 Task: Open a blank google sheet and write heading  Financial Planner. Add Dates in a column and its values below  'Jan 23, Feb 23, Mar 23, Apr 23 & may23. 'Add Income in next column and its values below  $3,000, $3,200, $3,100, $3,300 & $3,500. Add Expenses in next column and its values below  $2,000, $2,300, $2,200, $2,500 & $2,800. Add savings in next column and its values below $500, $600, $500, $700 & $700. Add Investment in next column and its values below  $500, $700, $800, $900 & $1000. Add Net Saving in next column and its values below  $1000, $1200, $900, $800 & $700. Save page DashboardInvestmentbook
Action: Mouse moved to (232, 170)
Screenshot: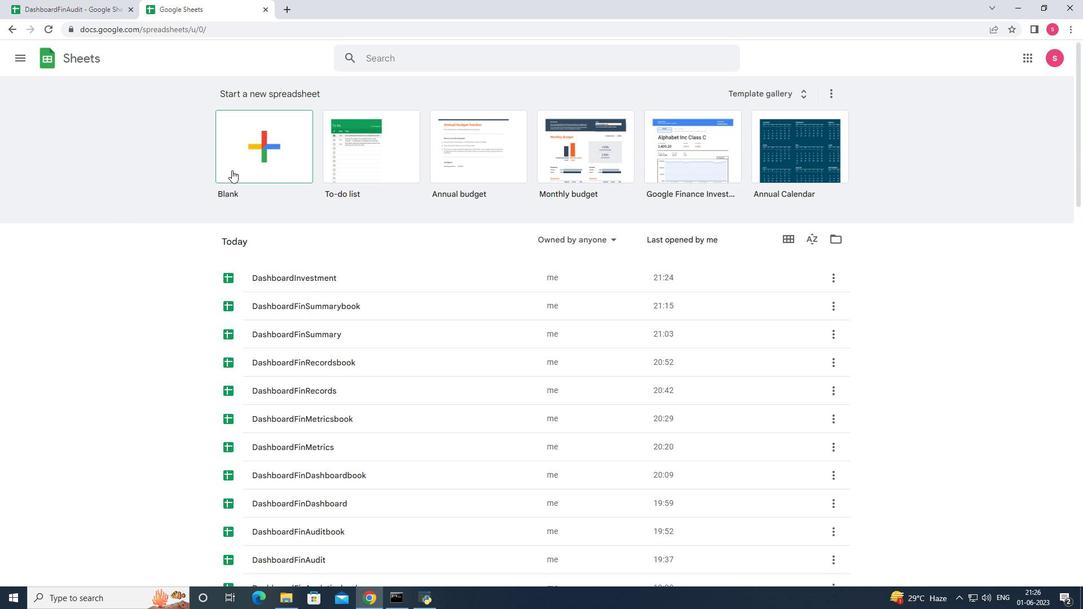 
Action: Mouse pressed left at (232, 170)
Screenshot: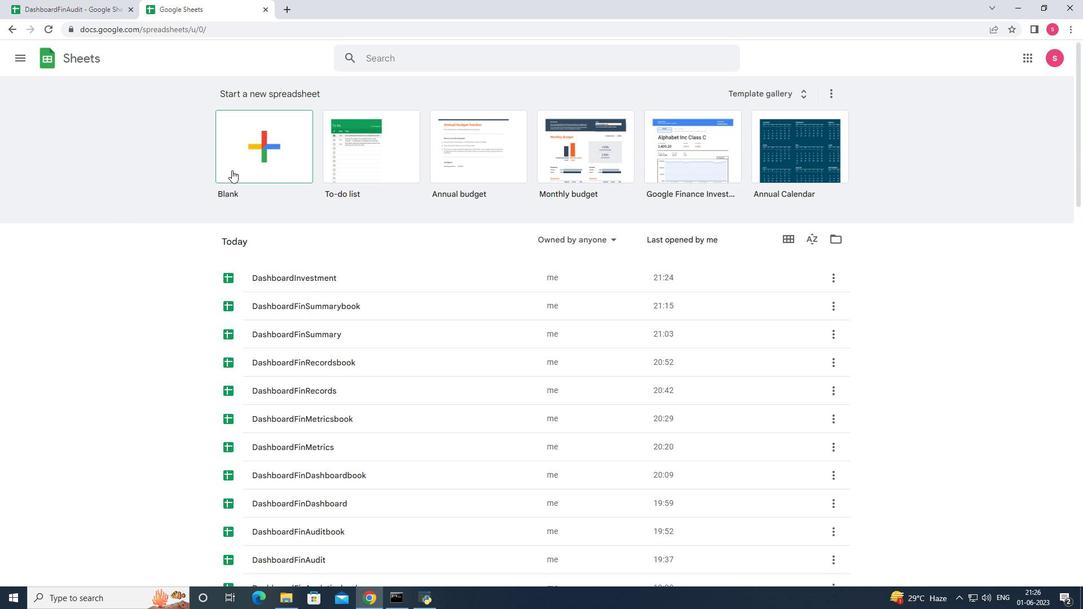 
Action: Mouse moved to (233, 170)
Screenshot: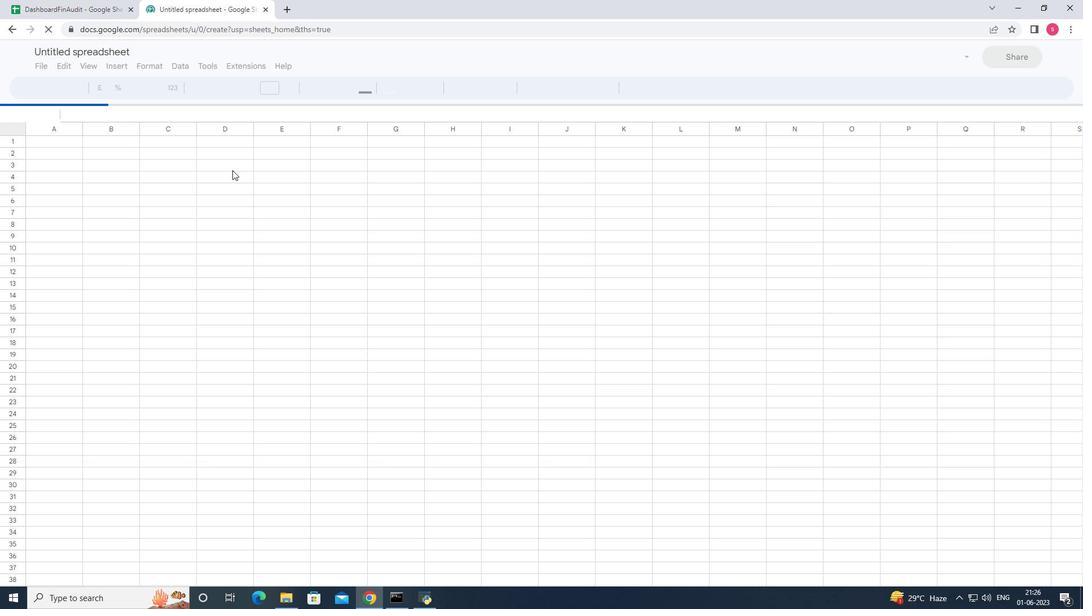 
Action: Key pressed <Key.shift>Financial<Key.space><Key.space><Key.space><Key.space><Key.space><Key.space><Key.space><Key.space><Key.space><Key.space><Key.space><Key.space><Key.space><Key.space><Key.shift>P<Key.backspace><Key.backspace><Key.backspace><Key.backspace><Key.backspace><Key.backspace><Key.backspace><Key.backspace><Key.backspace><Key.backspace><Key.backspace><Key.backspace><Key.backspace><Key.backspace><Key.backspace><Key.space><Key.shift>Planner<Key.enter><Key.shift>Dates<Key.enter><Key.shift>Jan<Key.space>23<Key.enter><Key.shift>feb<Key.space><Key.backspace><Key.backspace><Key.backspace><Key.backspace><Key.shift><Key.shift><Key.shift><Key.shift><Key.shift>Feb<Key.space>23<Key.enter><Key.shift>Mar23<Key.backspace><Key.backspace><Key.space>23<Key.enter><Key.shift>Apr<Key.space>23<Key.enter><Key.shift>May<Key.space>23<Key.enter><Key.right><Key.up><Key.up><Key.up><Key.up><Key.up><Key.up><Key.shift>Income<Key.enter><Key.down><Key.up>3000<Key.enter>3200<Key.enter>3100<Key.enter>3300<Key.enter>3500<Key.enter><Key.right><Key.up><Key.up><Key.up><Key.up><Key.up><Key.up><Key.shift><Key.shift><Key.shift><Key.shift>Expenses<Key.enter>2000<Key.enter>2300<Key.enter>2200<Key.enter>2500<Key.enter>2800<Key.enter><Key.right><Key.up><Key.up><Key.up><Key.up><Key.up><Key.up><Key.shift>Savings<Key.enter>500<Key.enter>600<Key.enter>500<Key.enter>700<Key.enter>700<Key.enter><Key.right><Key.up><Key.up><Key.up><Key.up><Key.up><Key.up><Key.shift>Investment<Key.enter>500<Key.enter>700<Key.enter>800<Key.enter>900<Key.enter>1000<Key.enter><Key.right><Key.up><Key.up><Key.up><Key.up><Key.up><Key.up><Key.shift>Net<Key.space><Key.shift>Saving<Key.down>1000<Key.enter>12000<Key.backspace><Key.enter>900<Key.enter>800<Key.enter>700<Key.right>
Screenshot: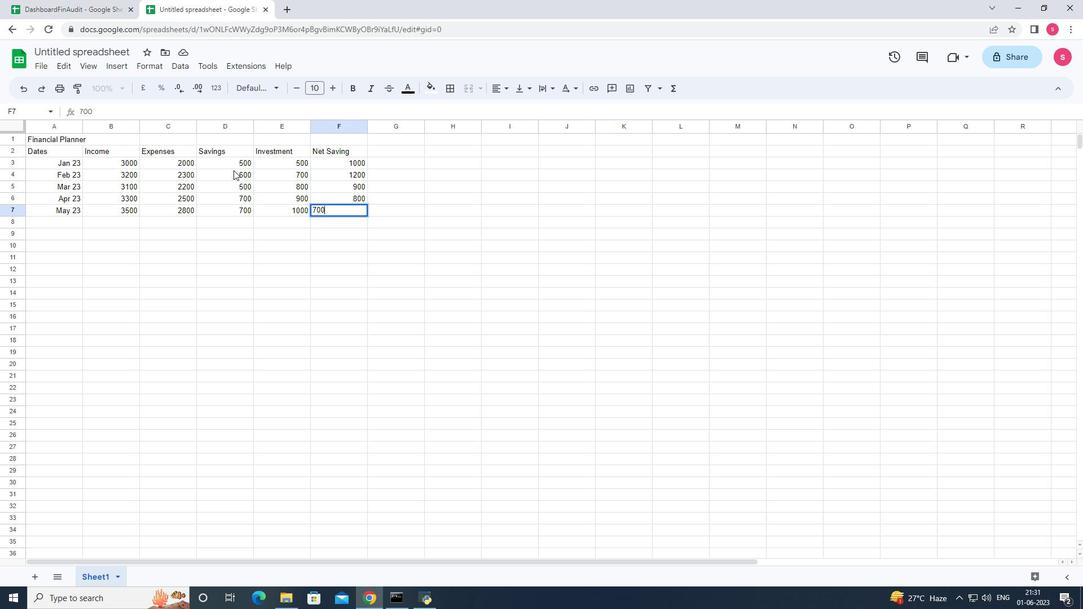 
Action: Mouse moved to (112, 164)
Screenshot: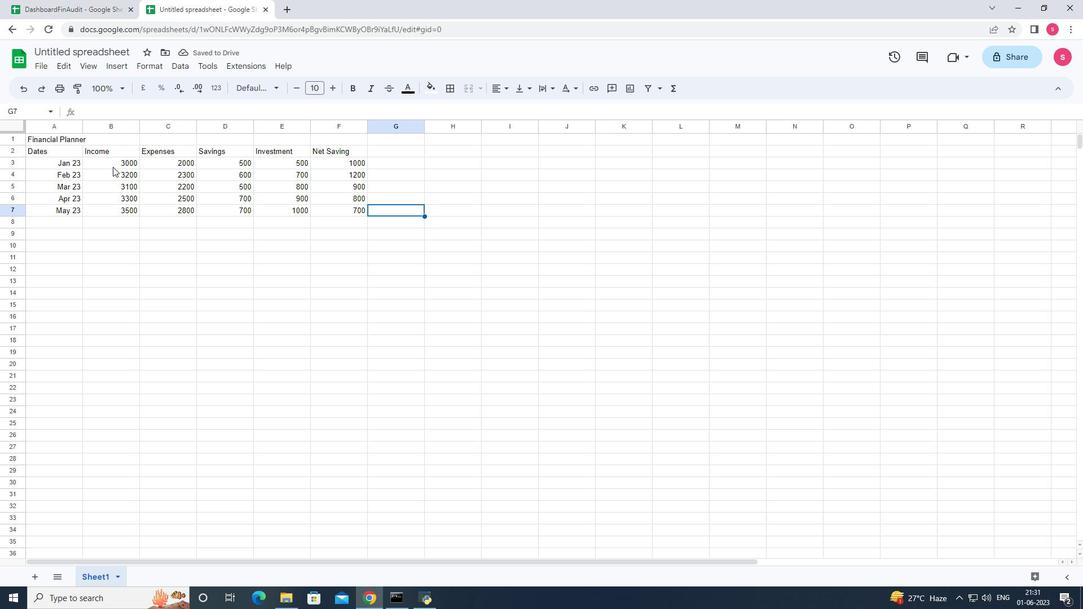 
Action: Mouse pressed left at (112, 164)
Screenshot: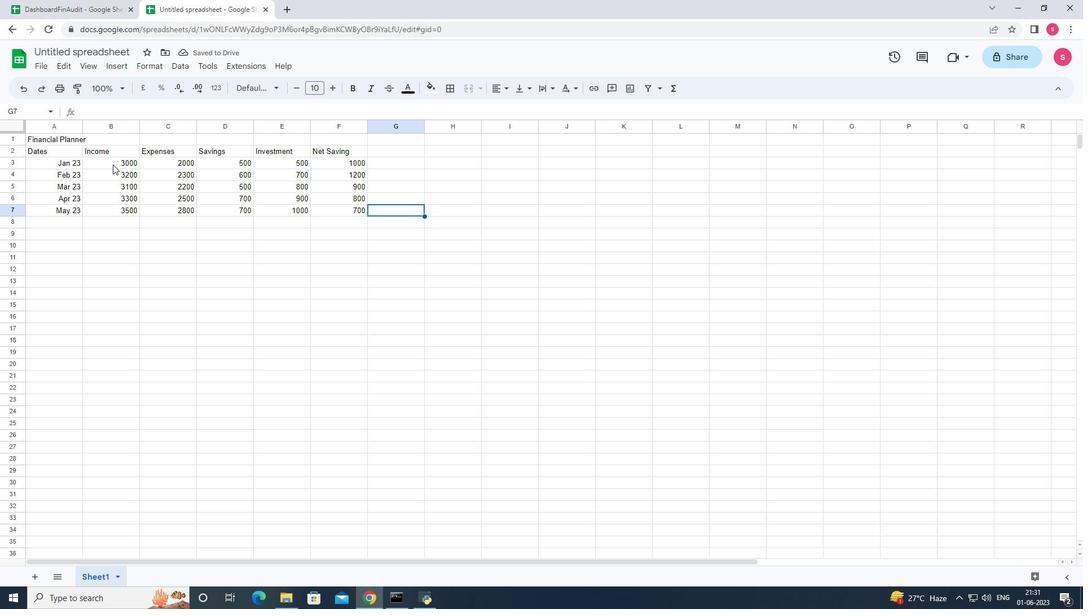 
Action: Mouse moved to (146, 64)
Screenshot: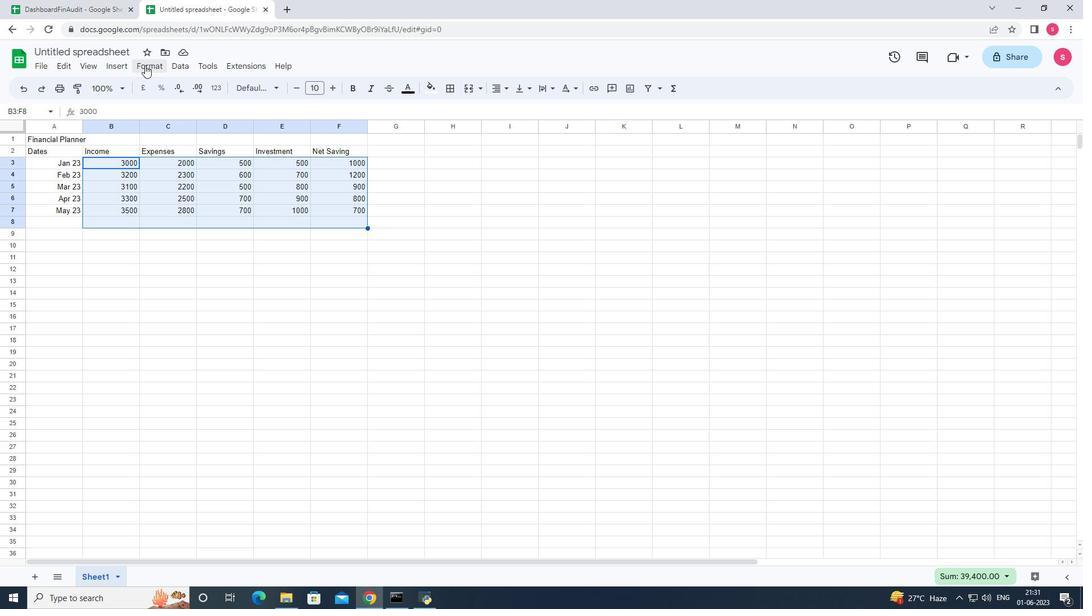 
Action: Mouse pressed left at (145, 65)
Screenshot: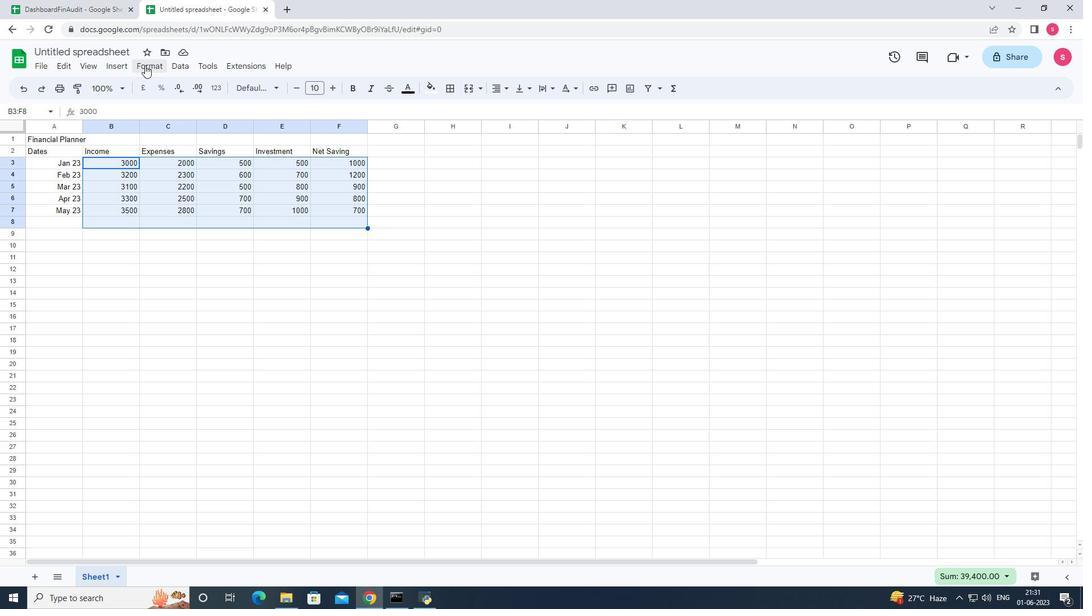 
Action: Mouse moved to (186, 112)
Screenshot: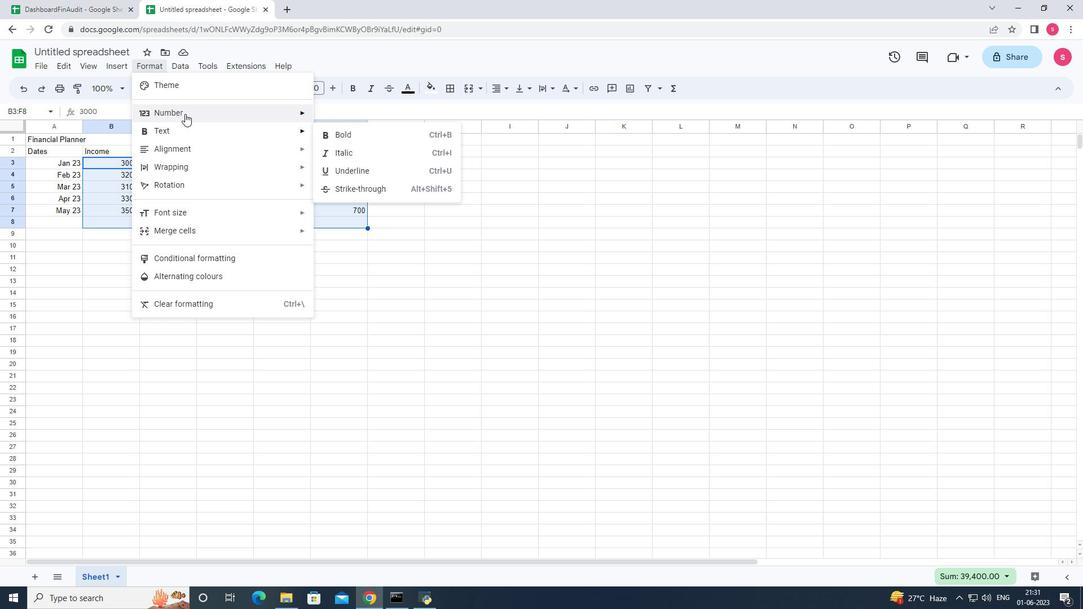 
Action: Mouse pressed left at (186, 112)
Screenshot: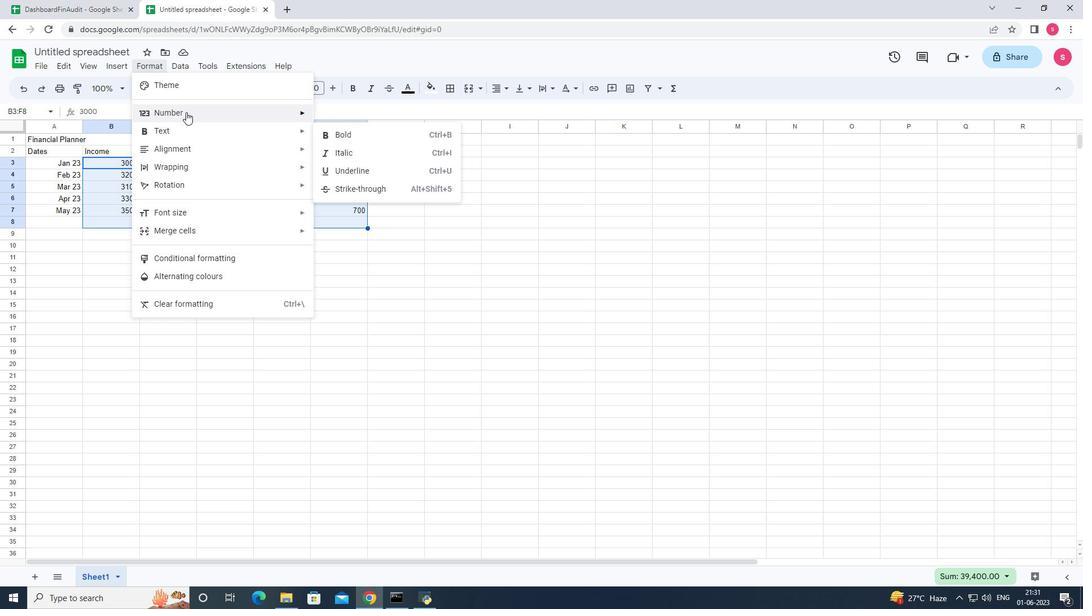 
Action: Mouse moved to (260, 116)
Screenshot: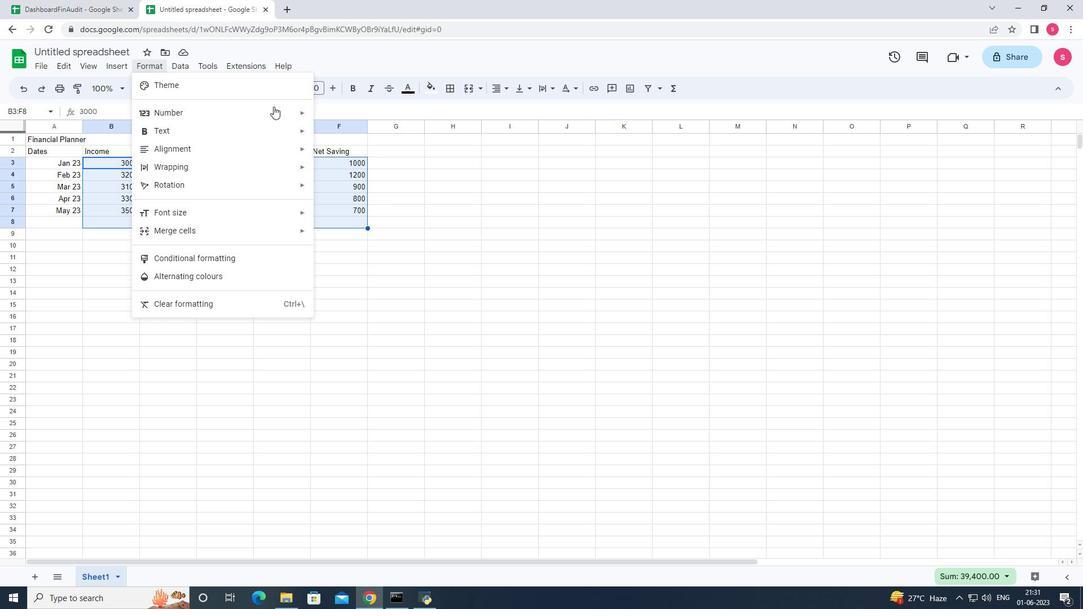 
Action: Mouse pressed left at (260, 116)
Screenshot: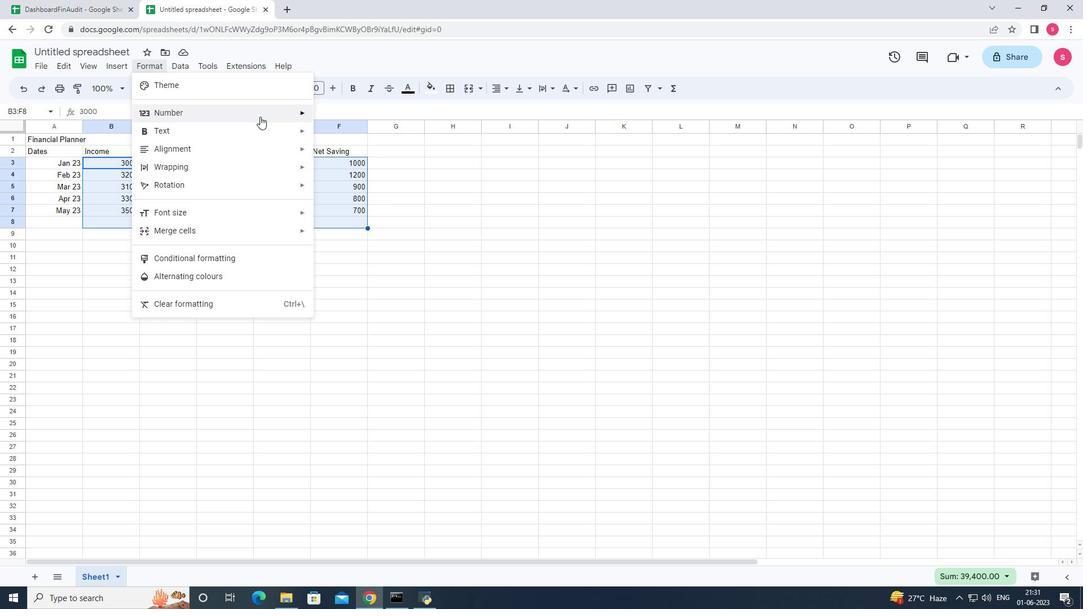 
Action: Mouse moved to (380, 452)
Screenshot: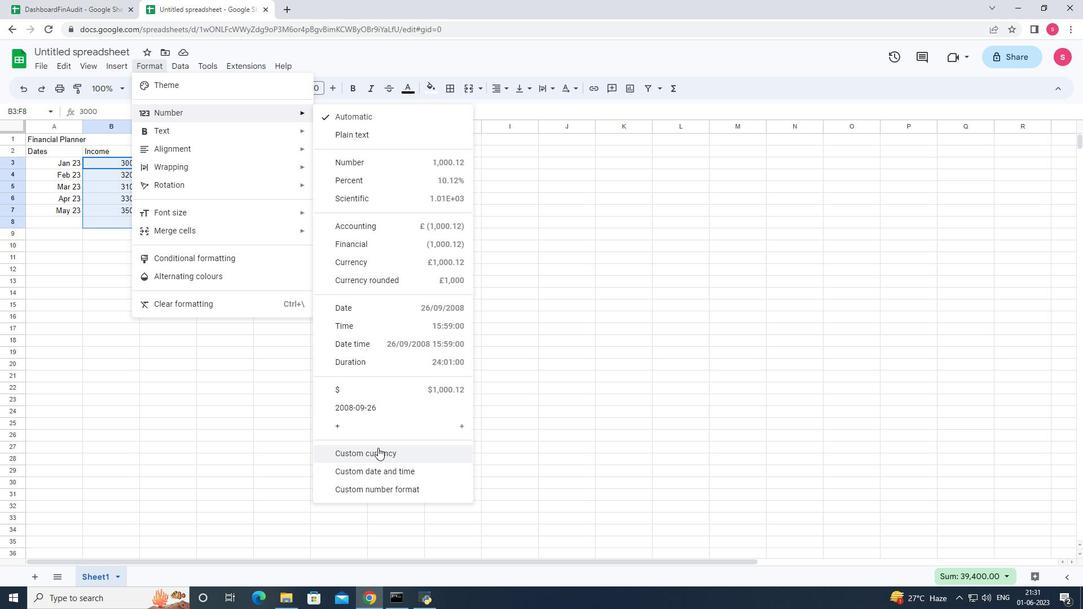 
Action: Mouse pressed left at (380, 452)
Screenshot: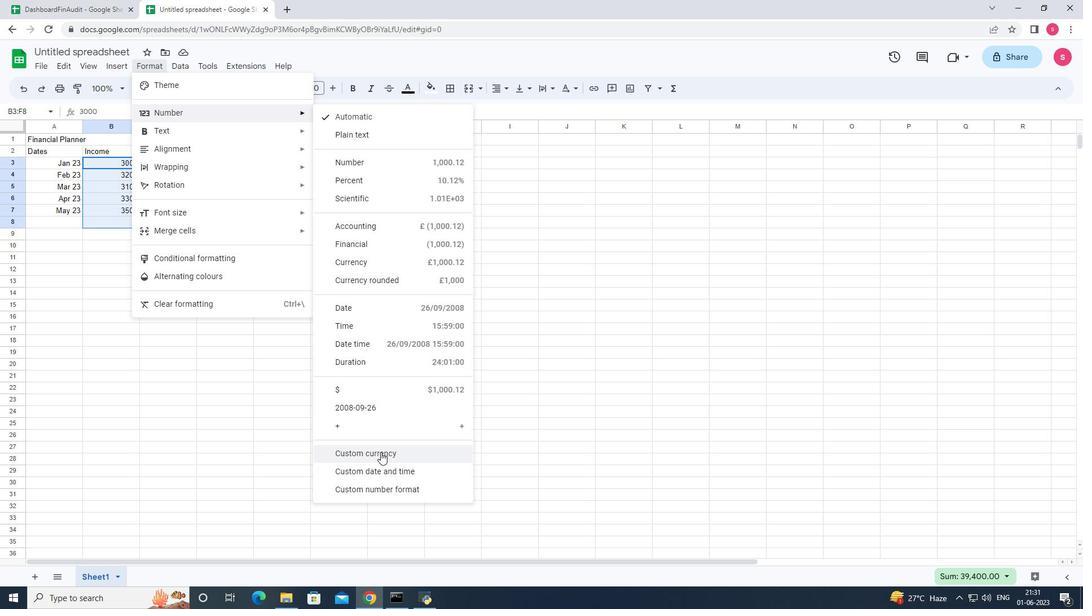 
Action: Mouse moved to (523, 241)
Screenshot: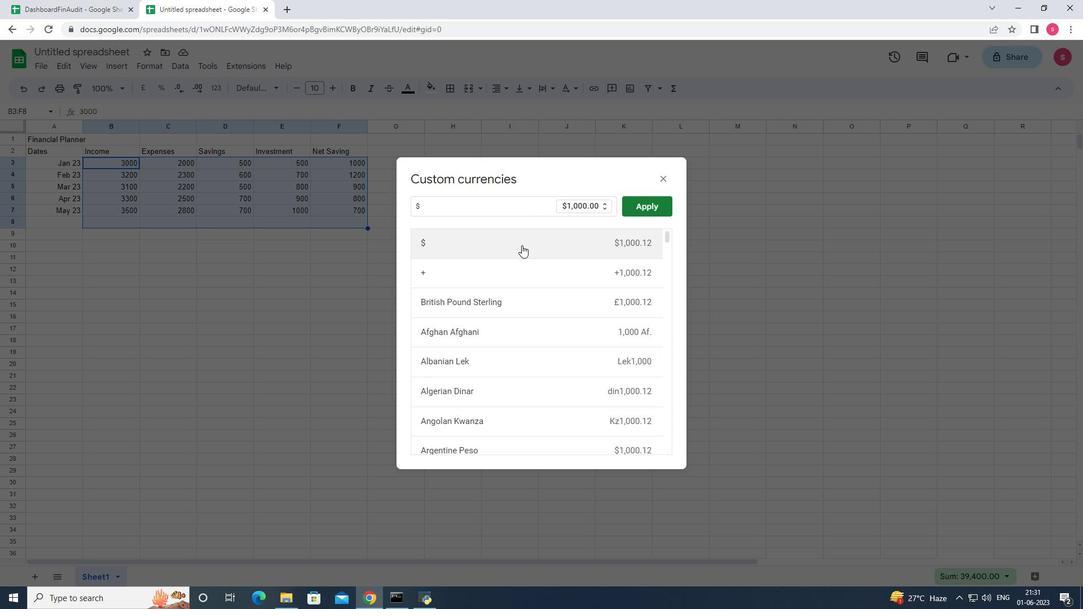 
Action: Mouse pressed left at (523, 241)
Screenshot: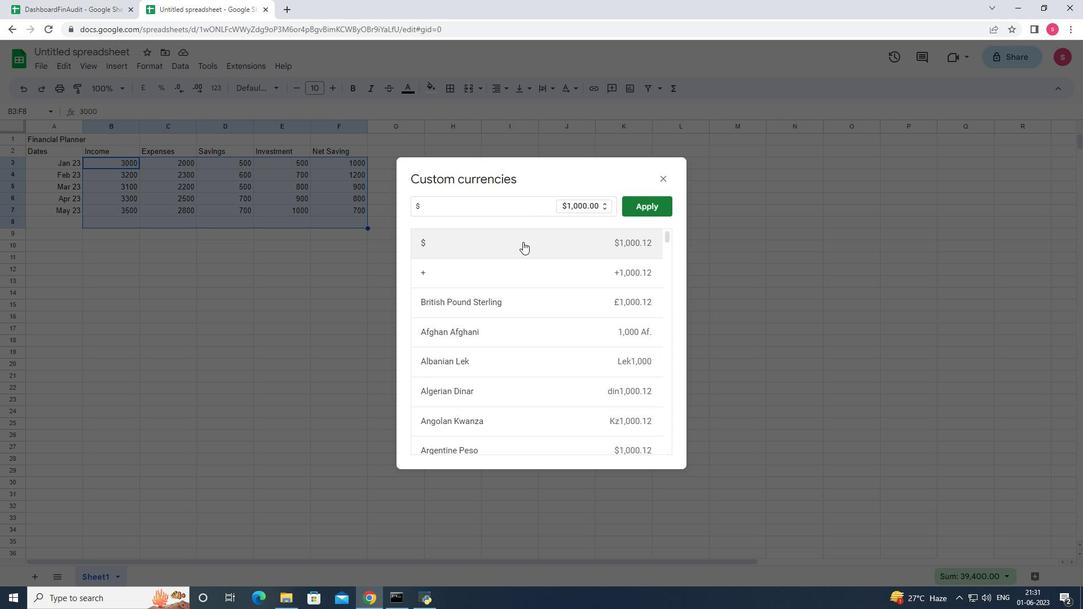 
Action: Mouse moved to (641, 205)
Screenshot: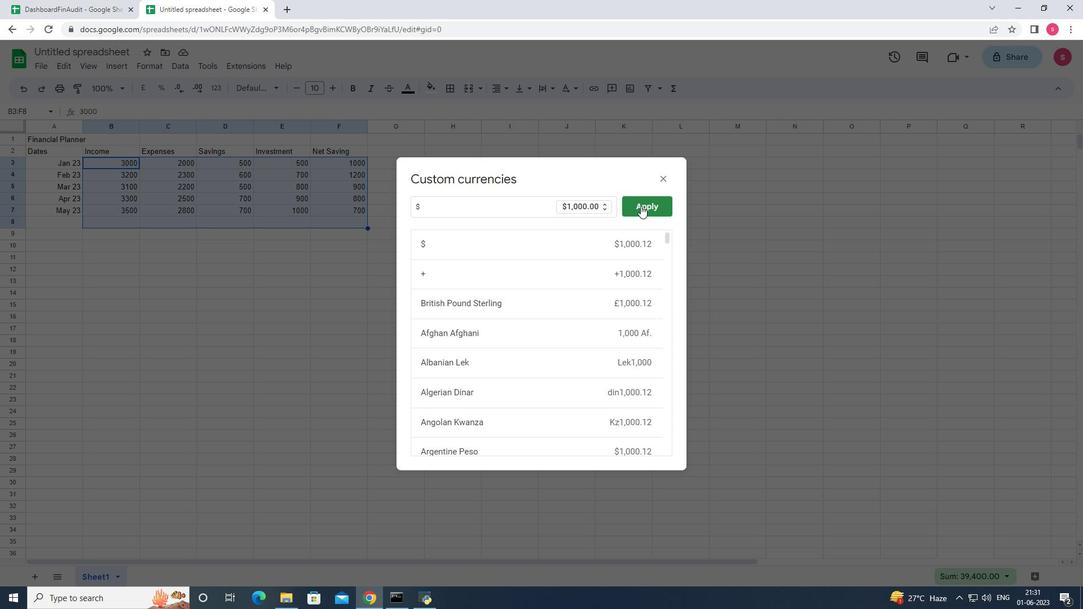 
Action: Mouse pressed left at (641, 205)
Screenshot: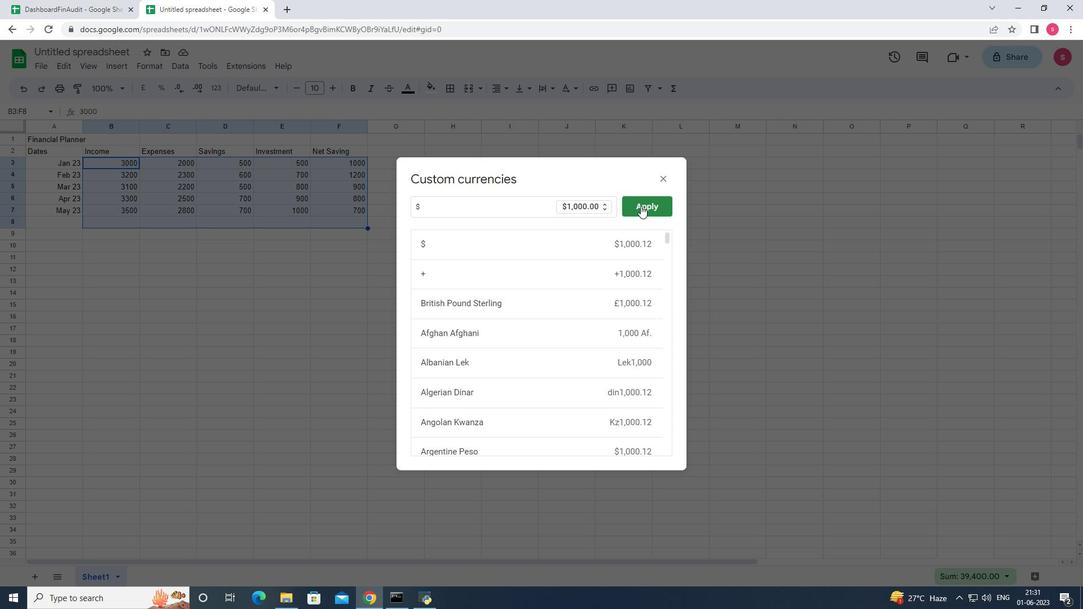 
Action: Mouse moved to (464, 278)
Screenshot: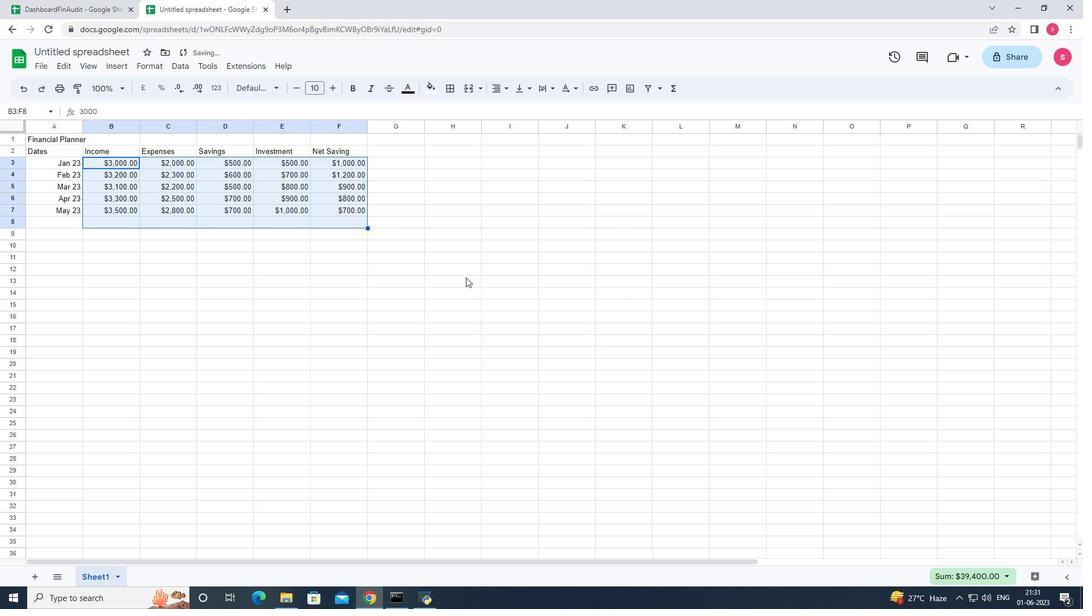 
Action: Mouse pressed left at (464, 278)
Screenshot: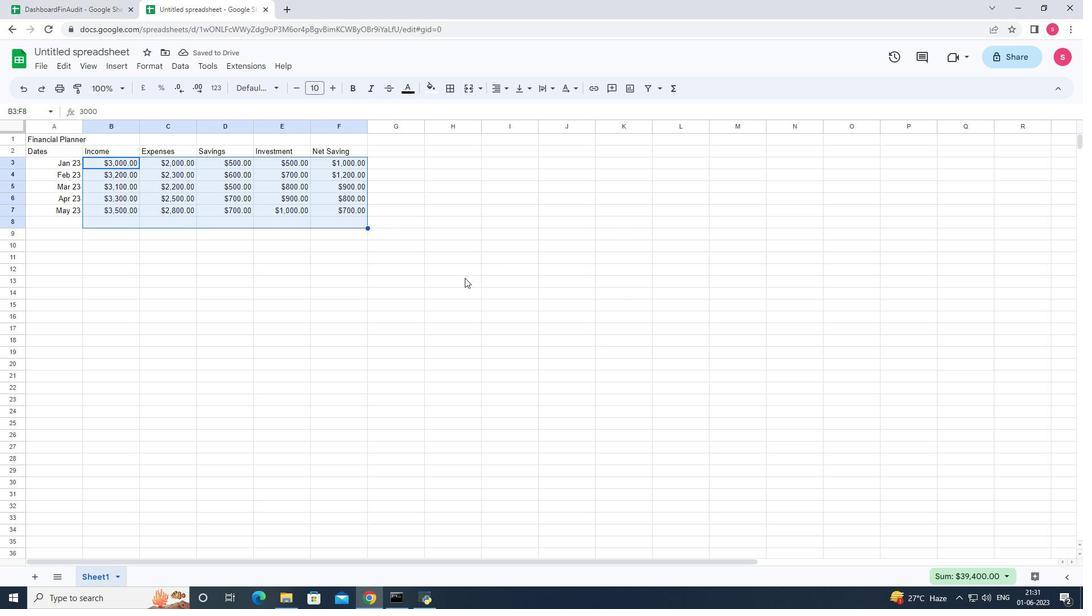 
Action: Mouse moved to (82, 128)
Screenshot: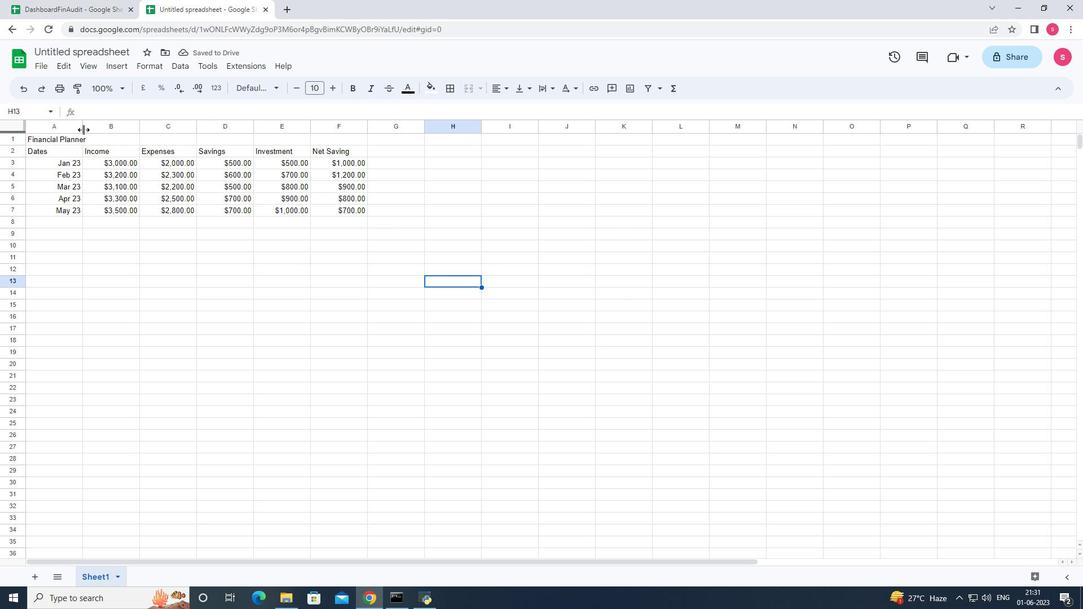 
Action: Mouse pressed left at (82, 128)
Screenshot: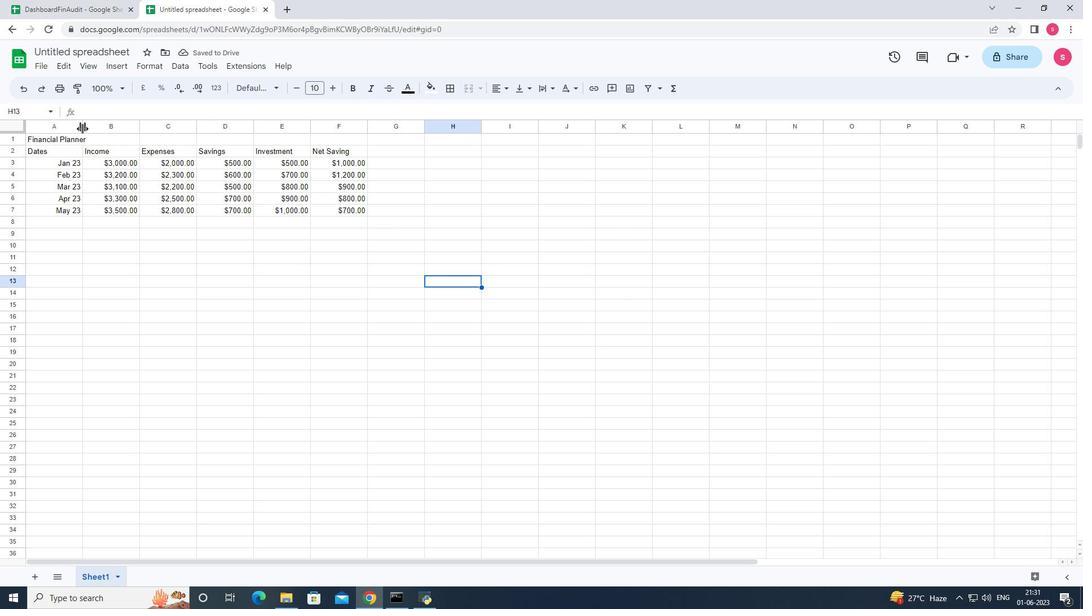 
Action: Mouse pressed left at (82, 128)
Screenshot: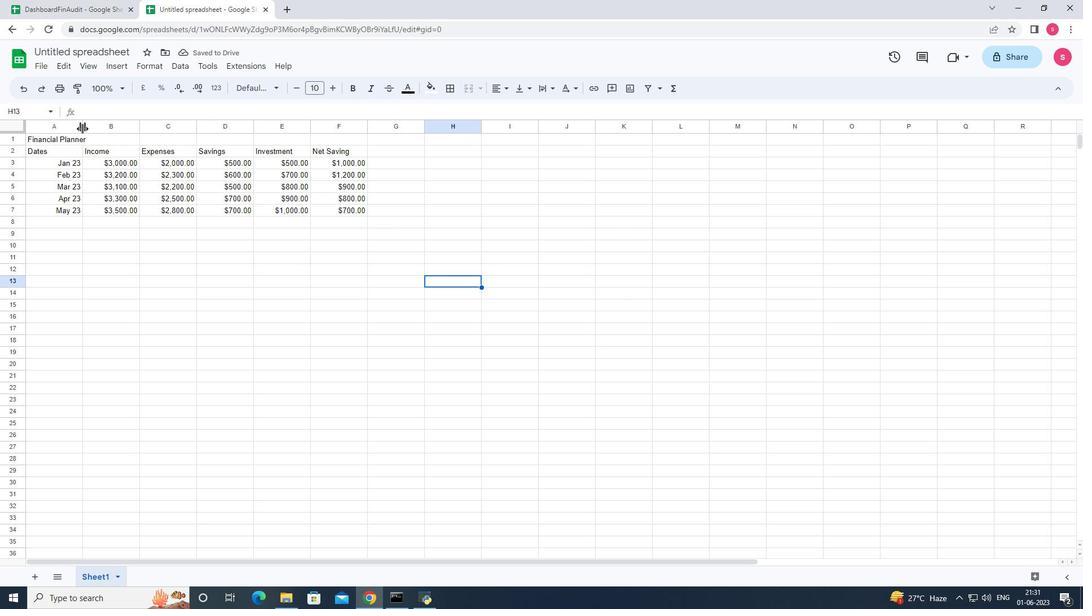 
Action: Mouse moved to (146, 124)
Screenshot: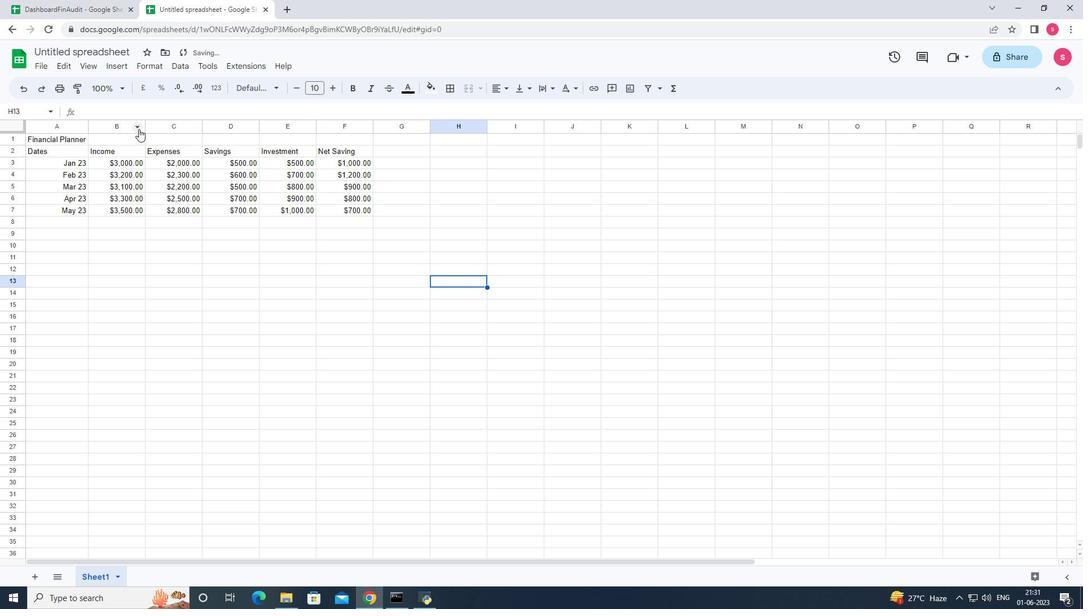 
Action: Mouse pressed left at (146, 124)
Screenshot: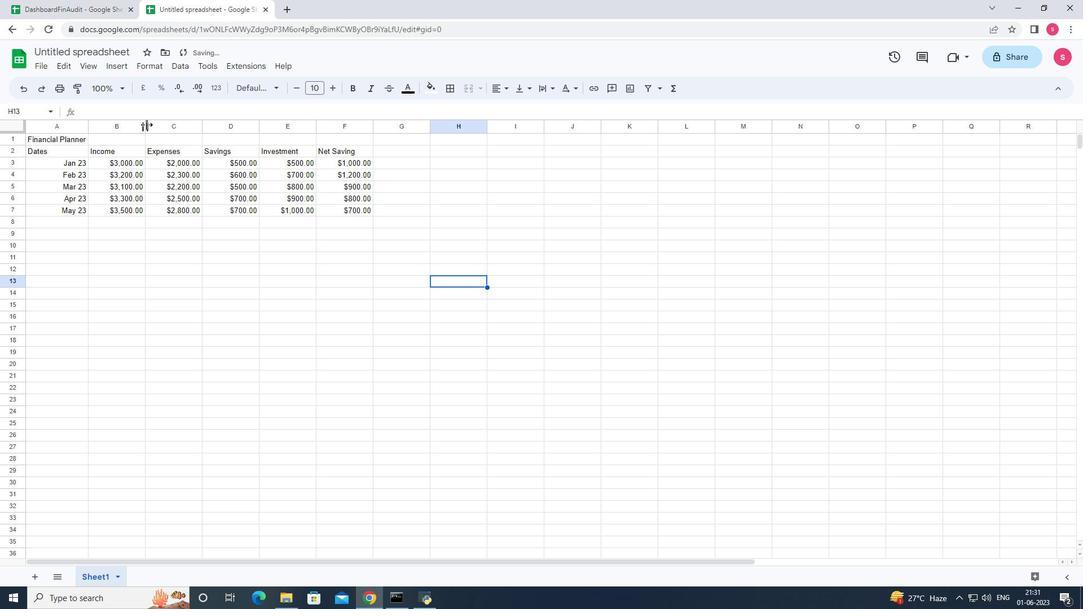 
Action: Mouse pressed left at (146, 124)
Screenshot: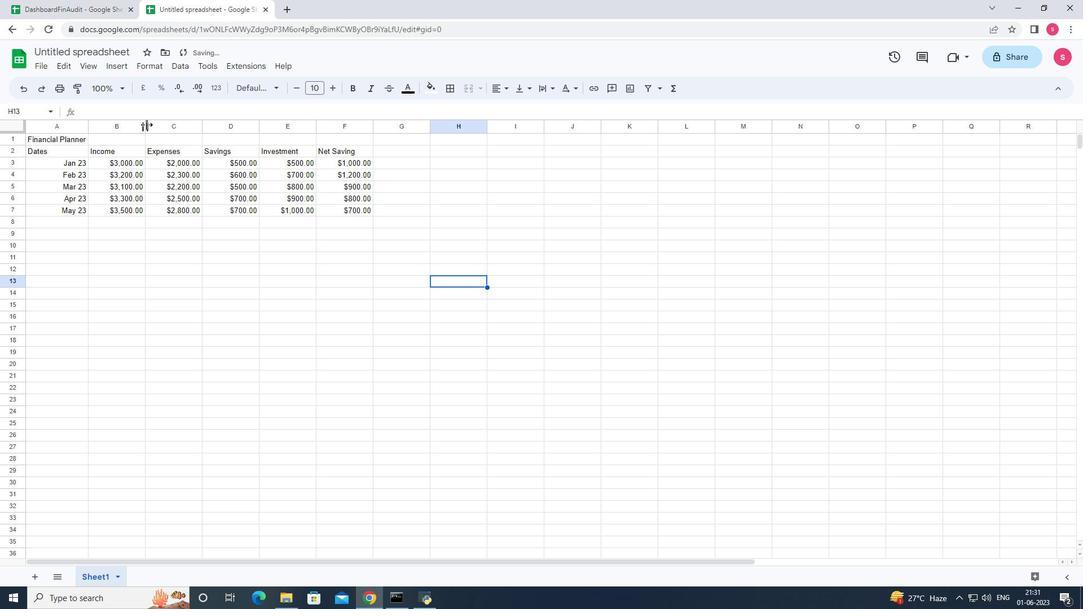 
Action: Mouse moved to (185, 124)
Screenshot: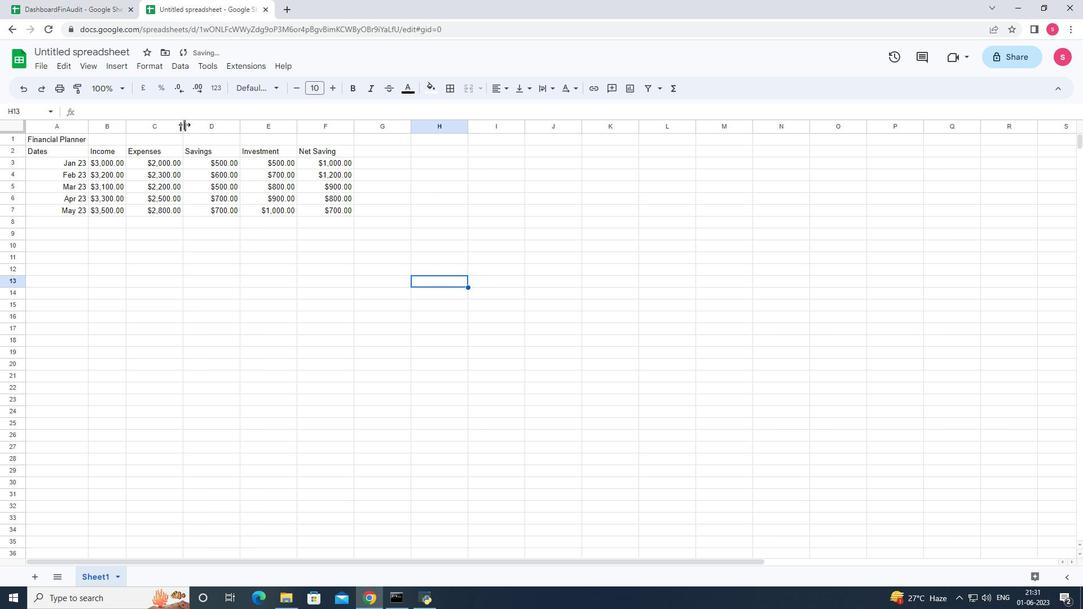 
Action: Mouse pressed left at (185, 124)
Screenshot: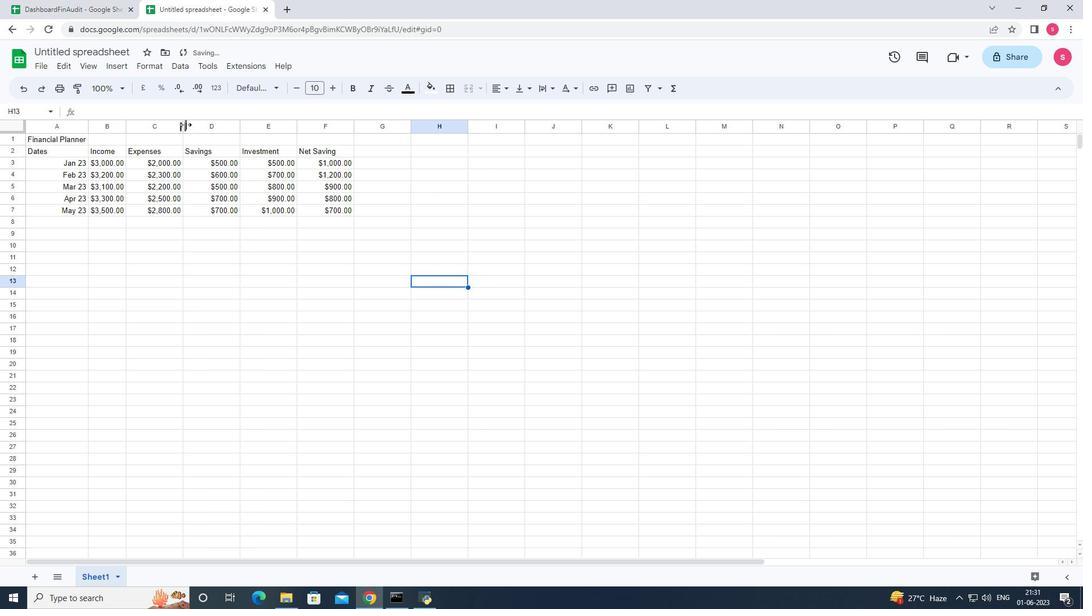 
Action: Mouse pressed left at (185, 124)
Screenshot: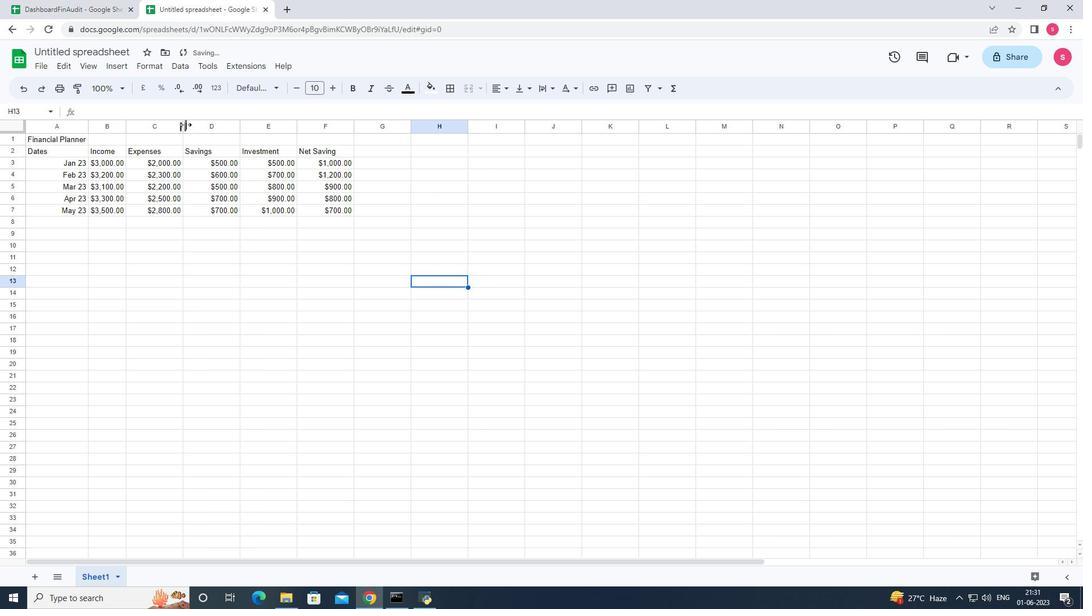 
Action: Mouse moved to (218, 126)
Screenshot: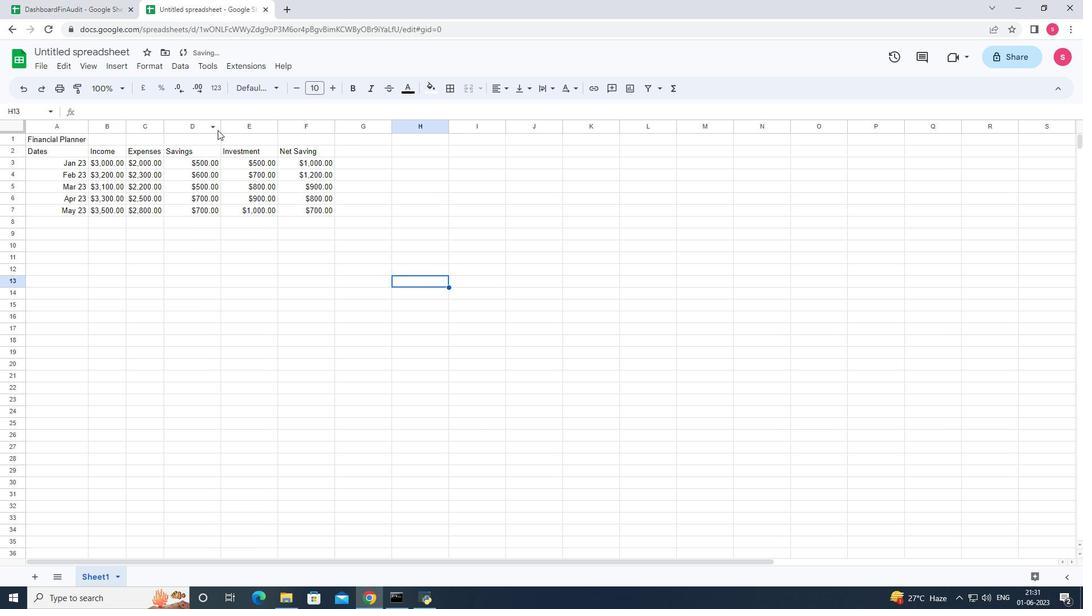 
Action: Mouse pressed left at (218, 126)
Screenshot: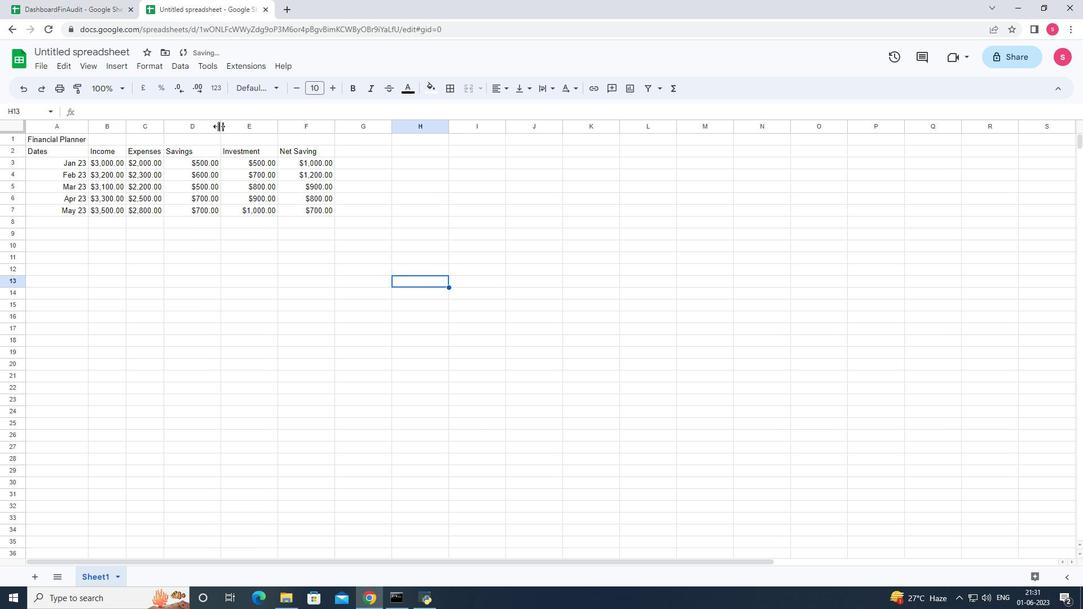 
Action: Mouse moved to (218, 125)
Screenshot: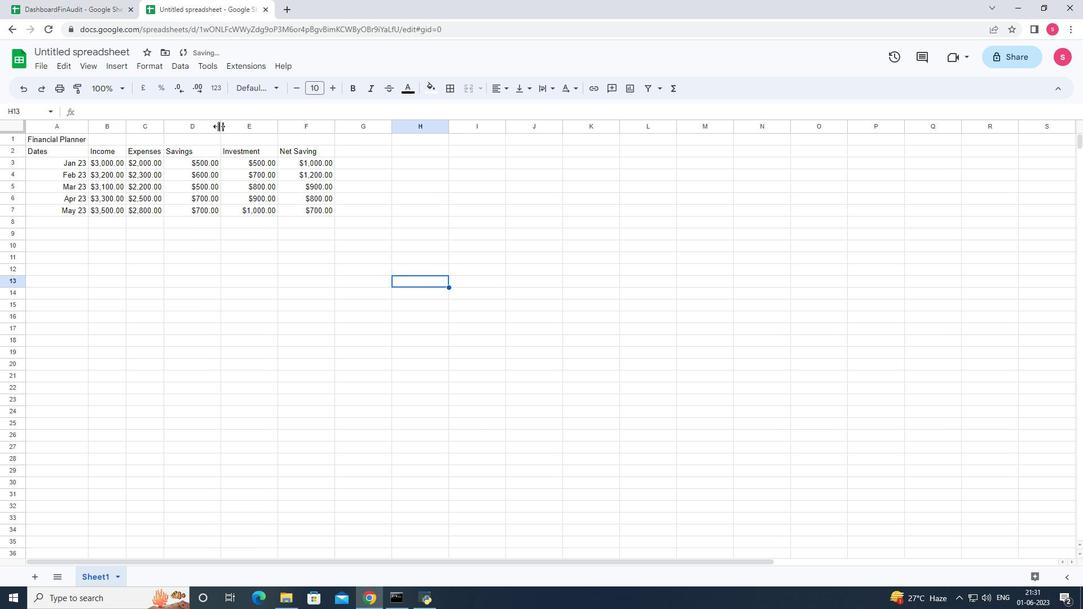 
Action: Mouse pressed left at (218, 125)
Screenshot: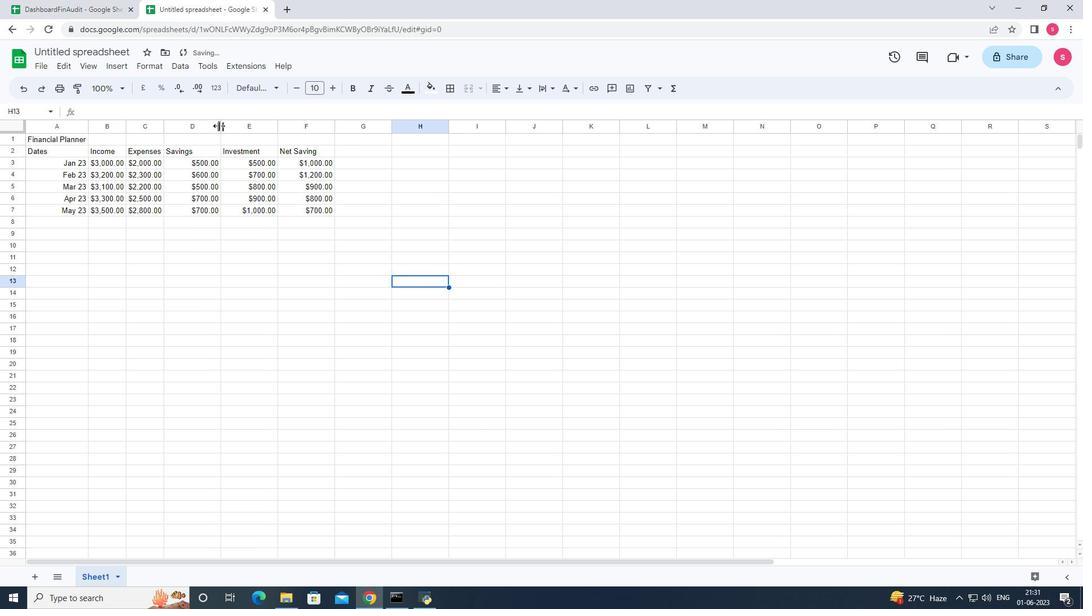 
Action: Mouse moved to (249, 126)
Screenshot: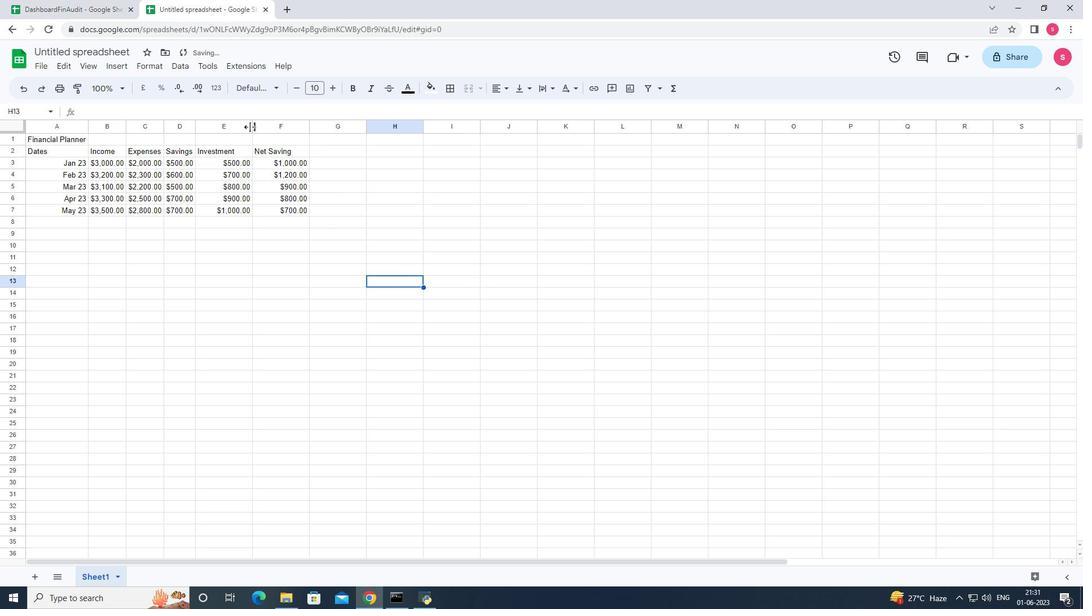 
Action: Mouse pressed left at (249, 126)
Screenshot: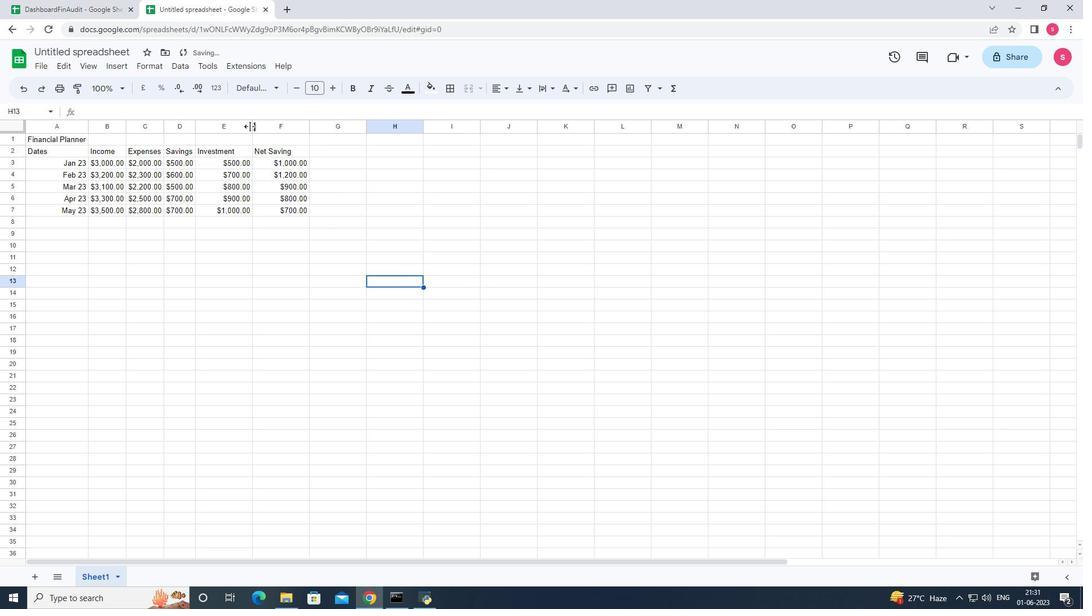 
Action: Mouse pressed left at (249, 126)
Screenshot: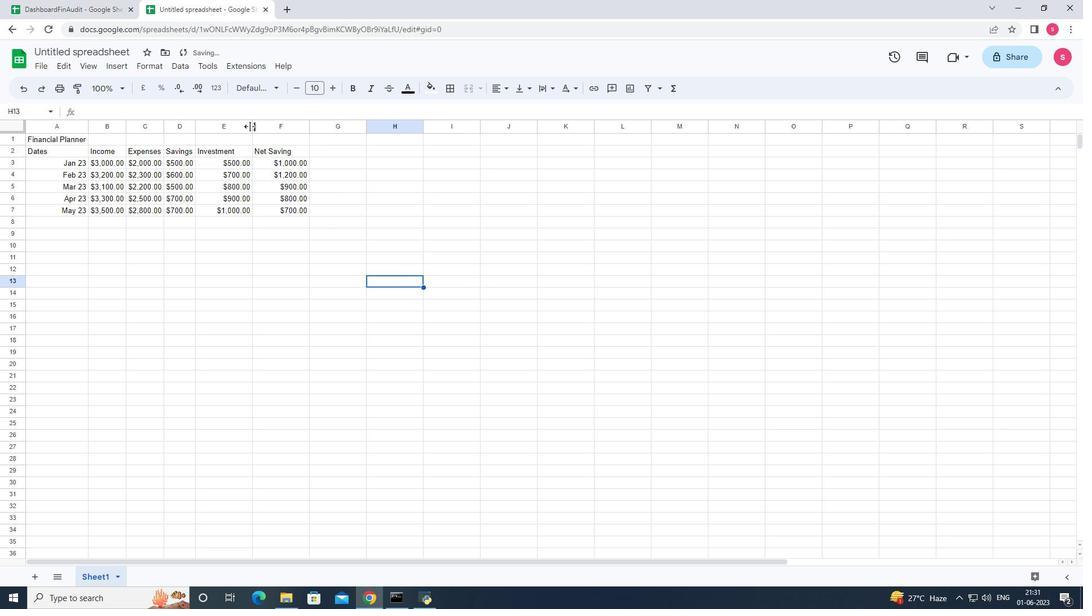 
Action: Mouse moved to (292, 123)
Screenshot: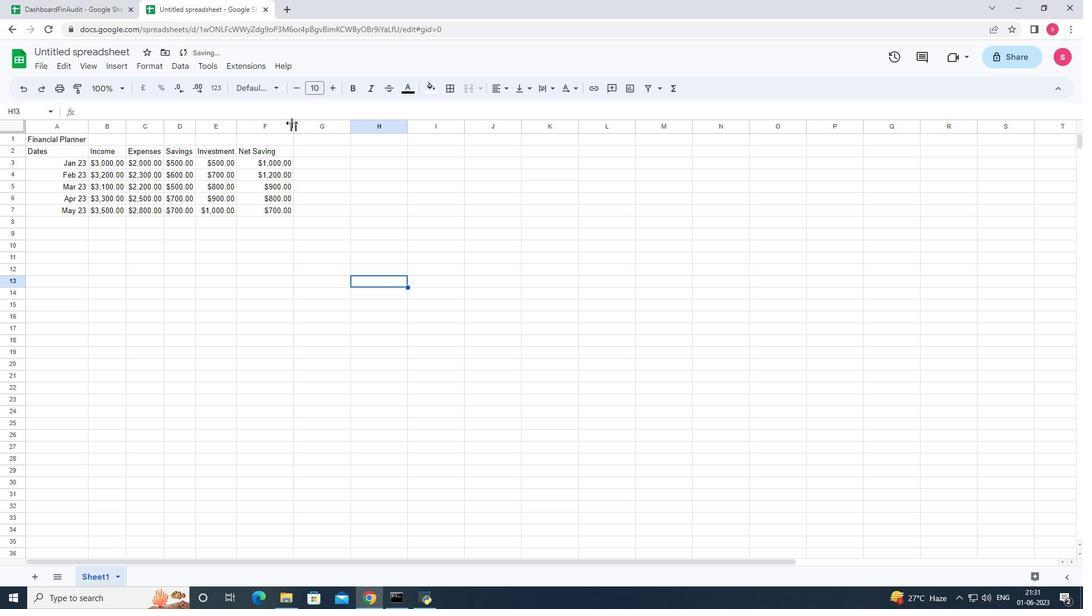 
Action: Mouse pressed left at (292, 123)
Screenshot: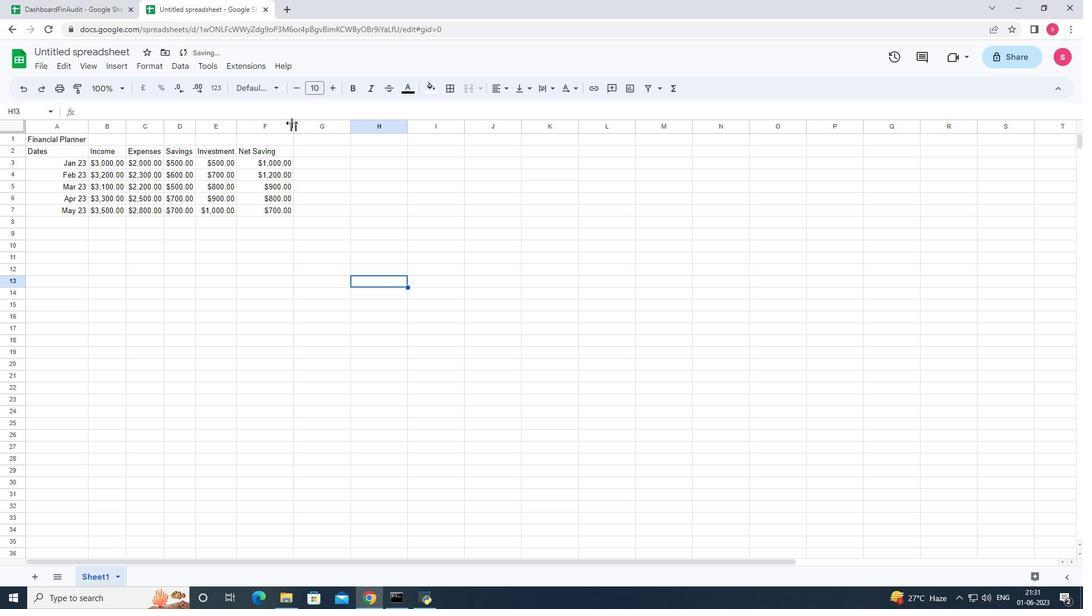 
Action: Mouse pressed left at (292, 123)
Screenshot: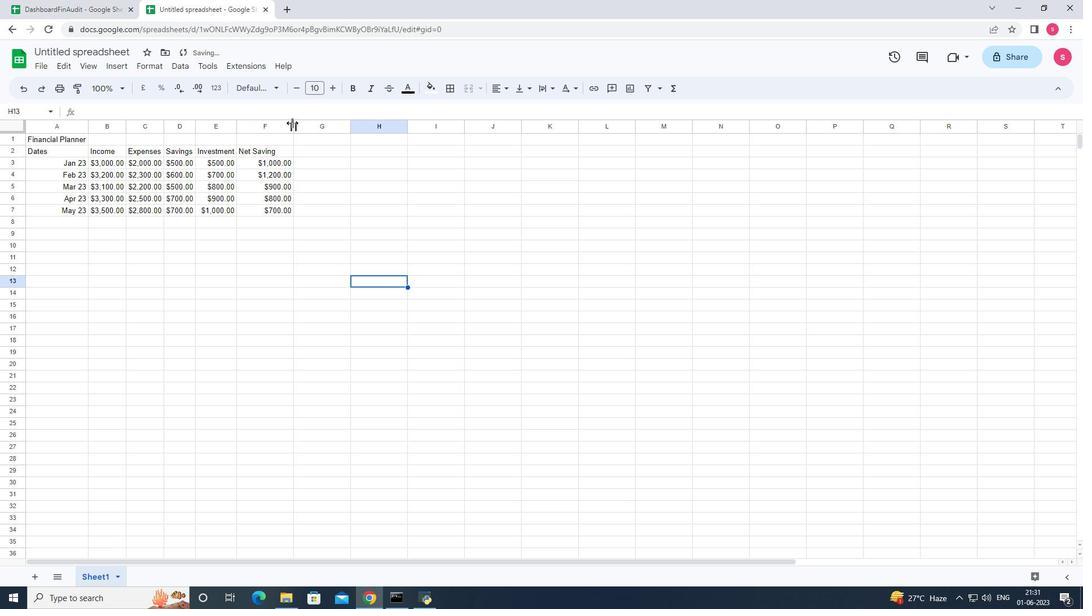 
Action: Mouse moved to (98, 52)
Screenshot: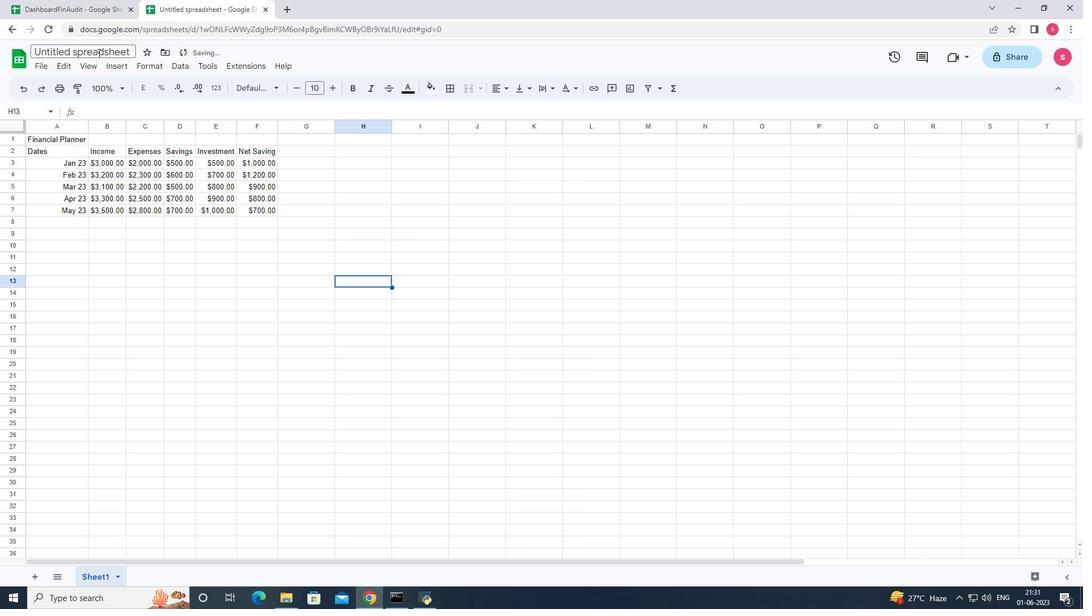 
Action: Mouse pressed left at (98, 52)
Screenshot: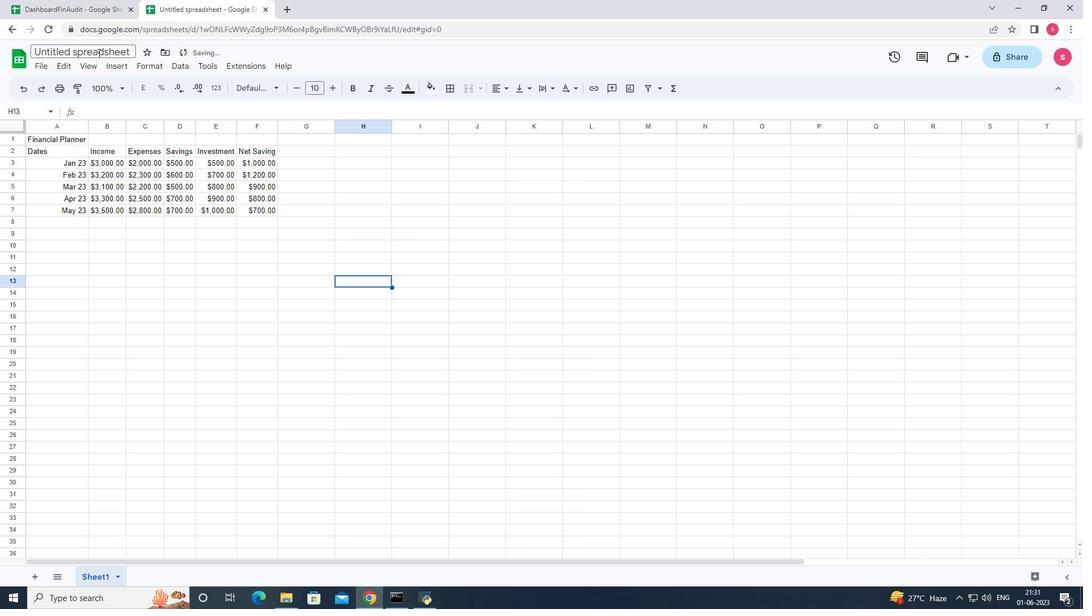
Action: Key pressed <Key.backspace><Key.shift>Dashboard<Key.shift>Invee<Key.backspace>stmentbook<Key.enter>
Screenshot: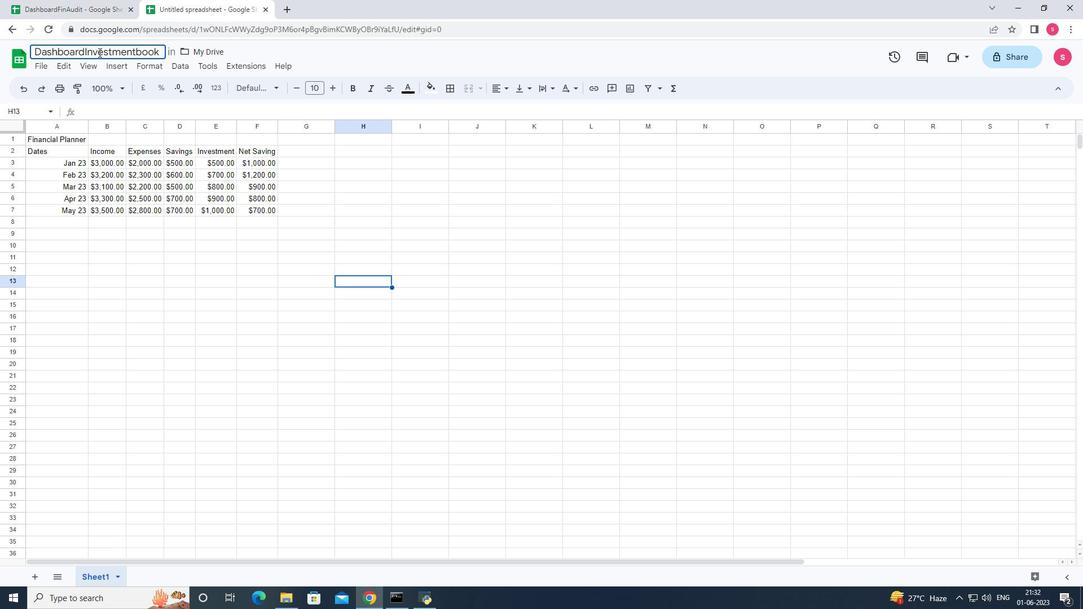 
Action: Mouse moved to (103, 51)
Screenshot: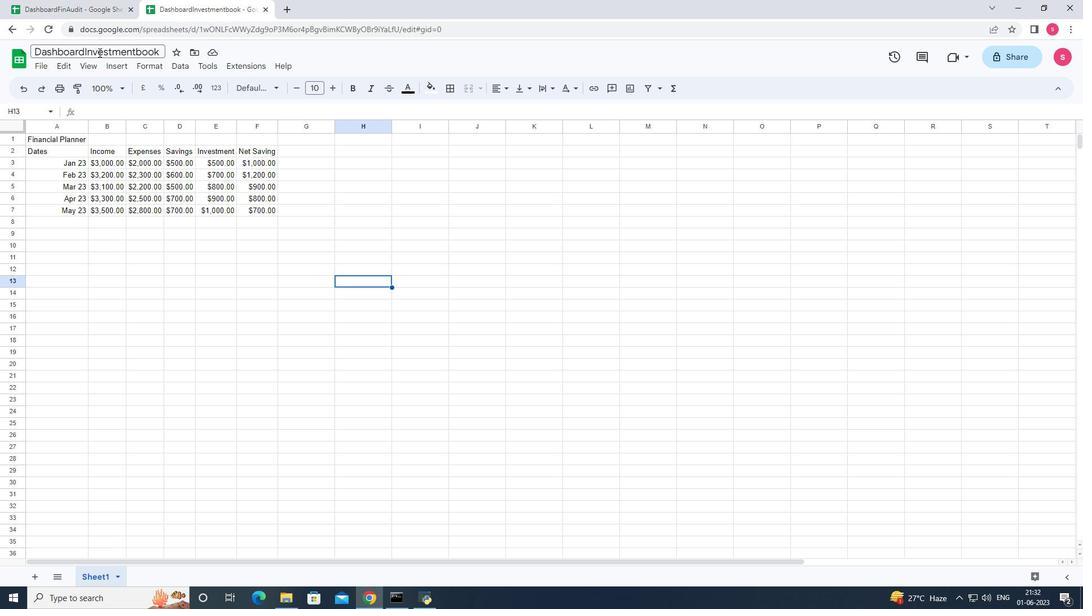 
Action: Key pressed ctrl+S
Screenshot: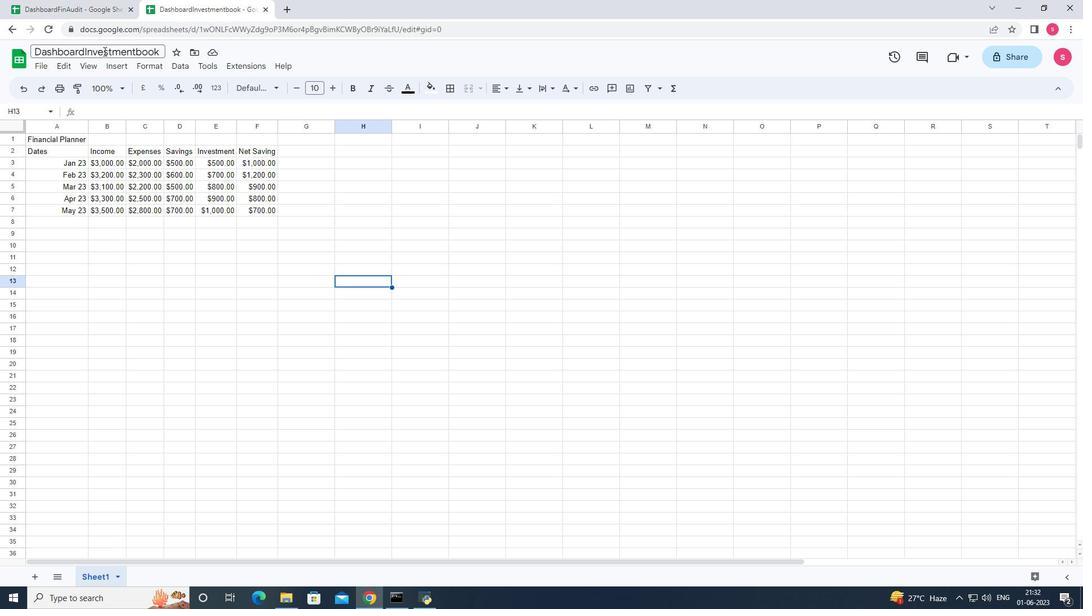 
